Task: Create New Customer with Customer Name: Belle's Mercantile, Billing Address Line1: 313 Lake Floyd Circle, Billing Address Line2:  Hockessin, Billing Address Line3:  Delaware 19707, Cell Number: 775-255-1231
Action: Mouse moved to (151, 26)
Screenshot: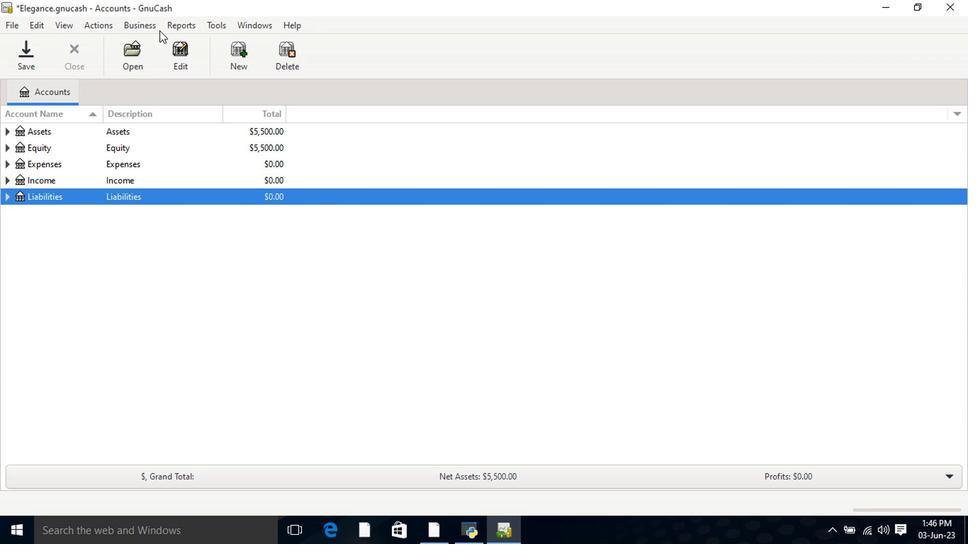 
Action: Mouse pressed left at (151, 26)
Screenshot: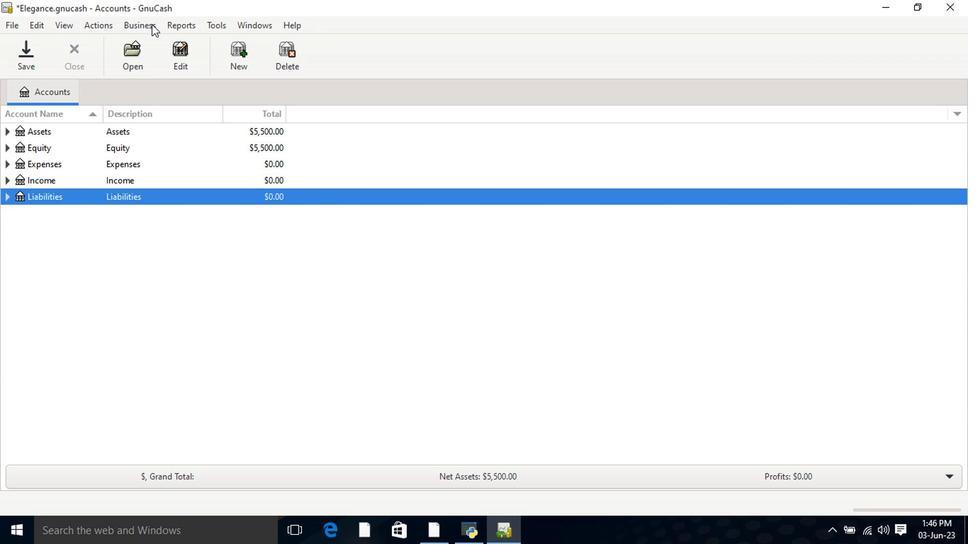 
Action: Mouse moved to (298, 64)
Screenshot: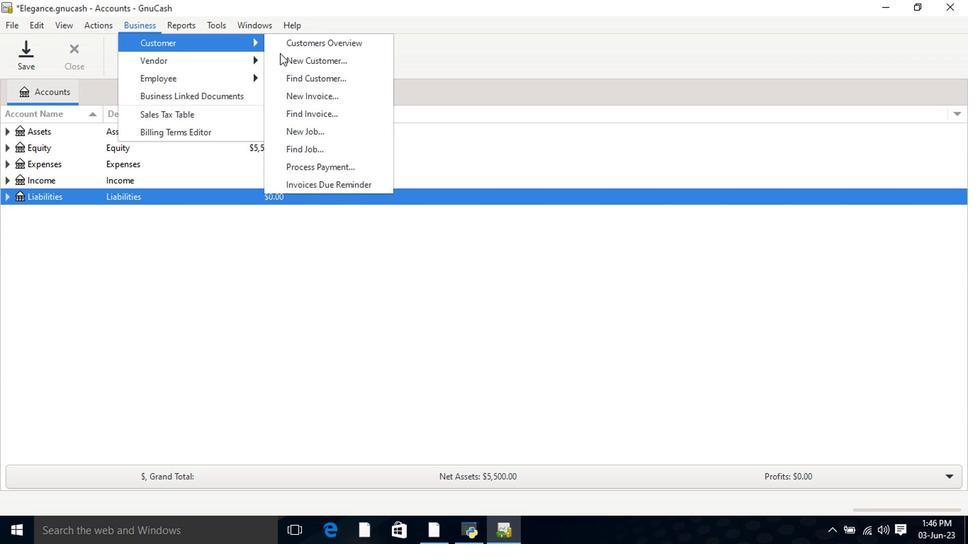 
Action: Mouse pressed left at (298, 64)
Screenshot: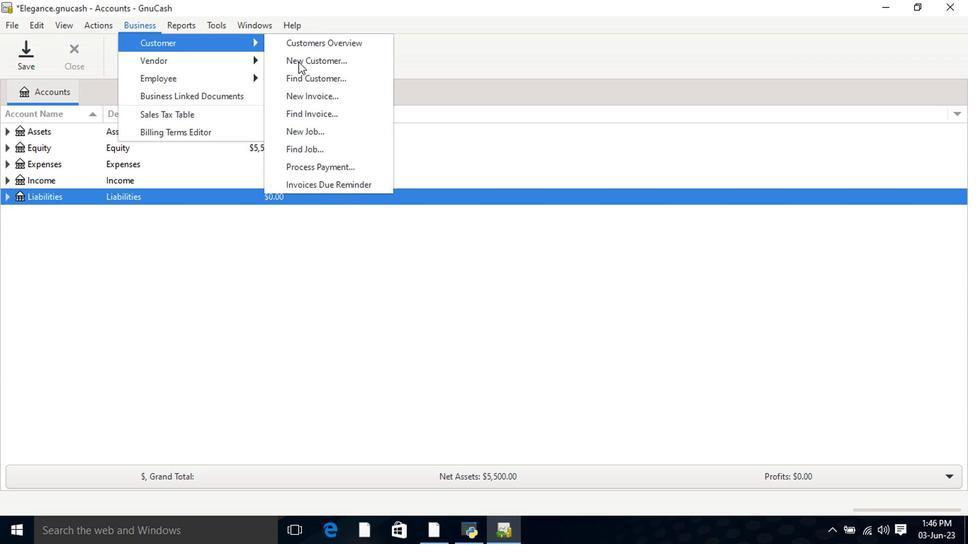 
Action: Mouse moved to (527, 164)
Screenshot: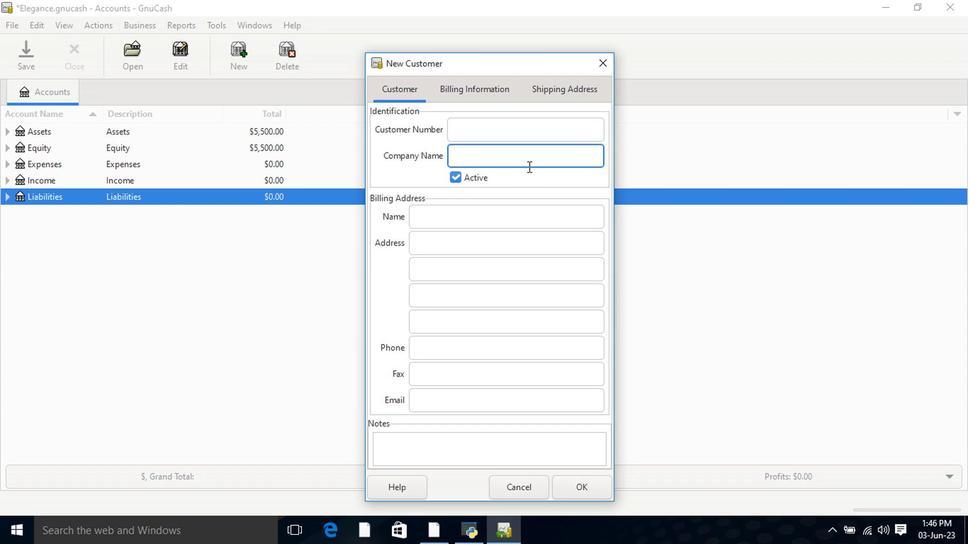 
Action: Key pressed <Key.shift>Belle's<Key.space><Key.shift>Mercantile<Key.tab><Key.tab><Key.tab>313<Key.space><Key.shift>Lake<Key.space><Key.shift>Floyd<Key.space><Key.shift>Circle<Key.tab><Key.shift>Hockessin<Key.tab><Key.shift>Delaware<Key.space>19707<Key.tab><Key.tab>775-255-1231
Screenshot: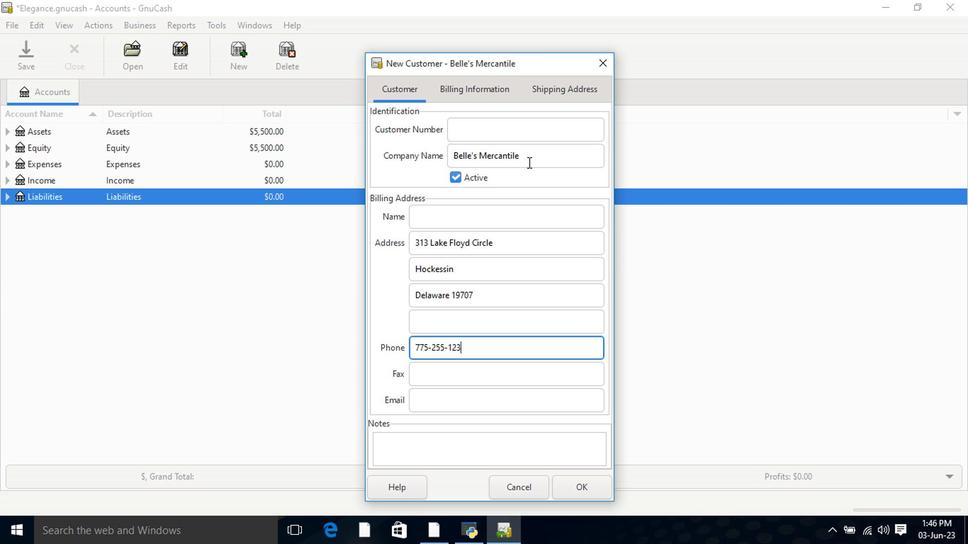 
Action: Mouse moved to (452, 85)
Screenshot: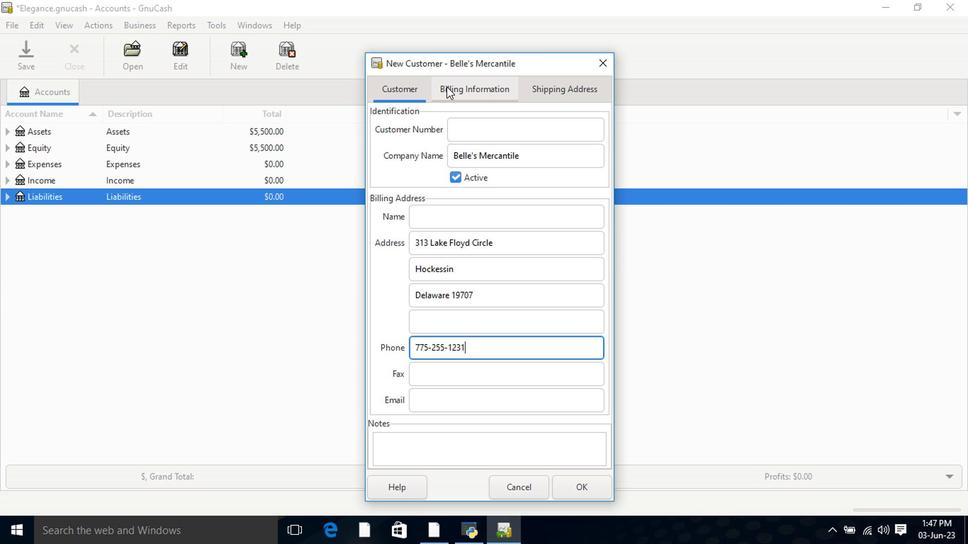 
Action: Mouse pressed left at (452, 85)
Screenshot: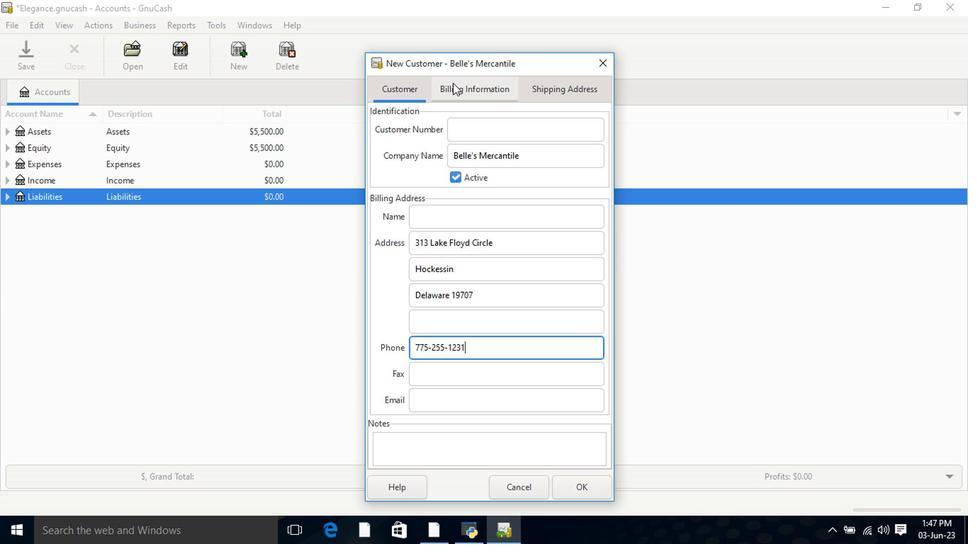 
Action: Mouse moved to (563, 95)
Screenshot: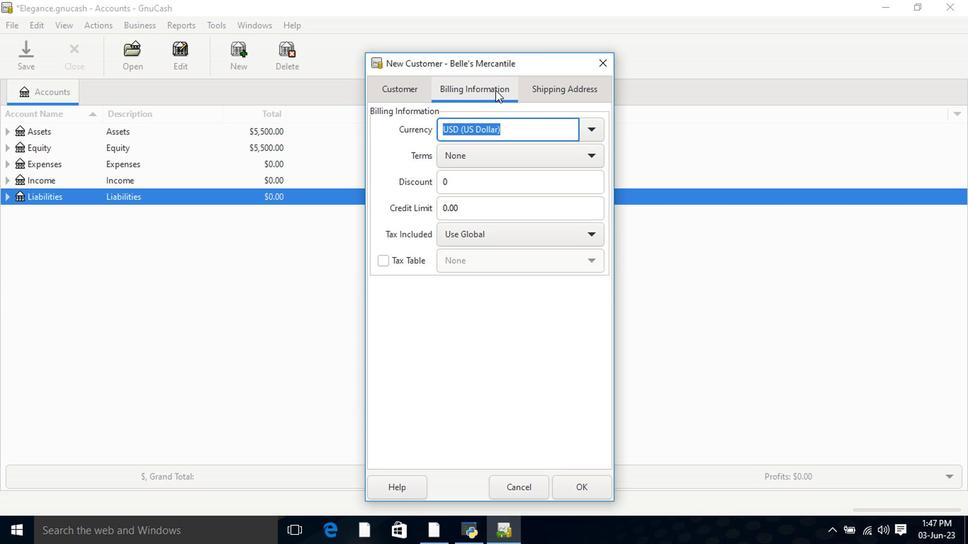 
Action: Mouse pressed left at (563, 95)
Screenshot: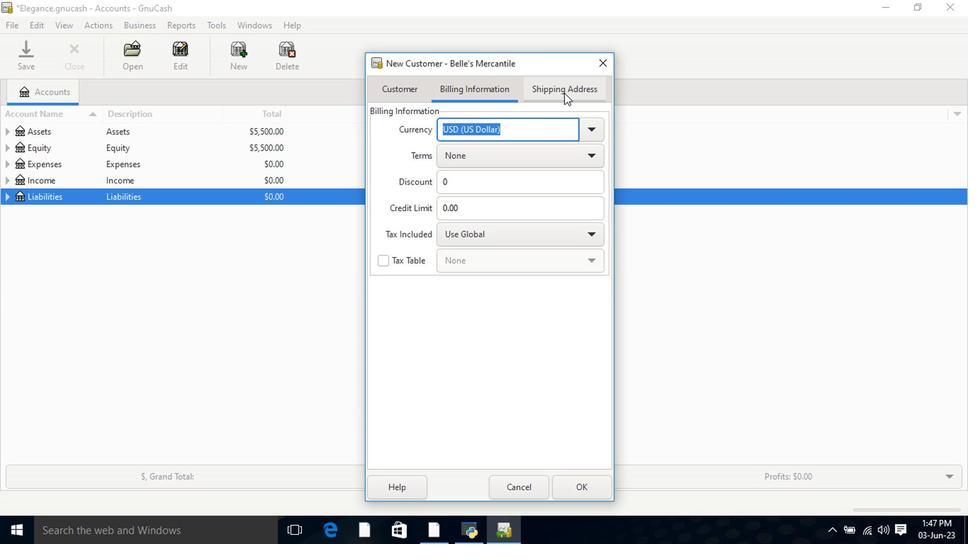 
Action: Mouse moved to (592, 491)
Screenshot: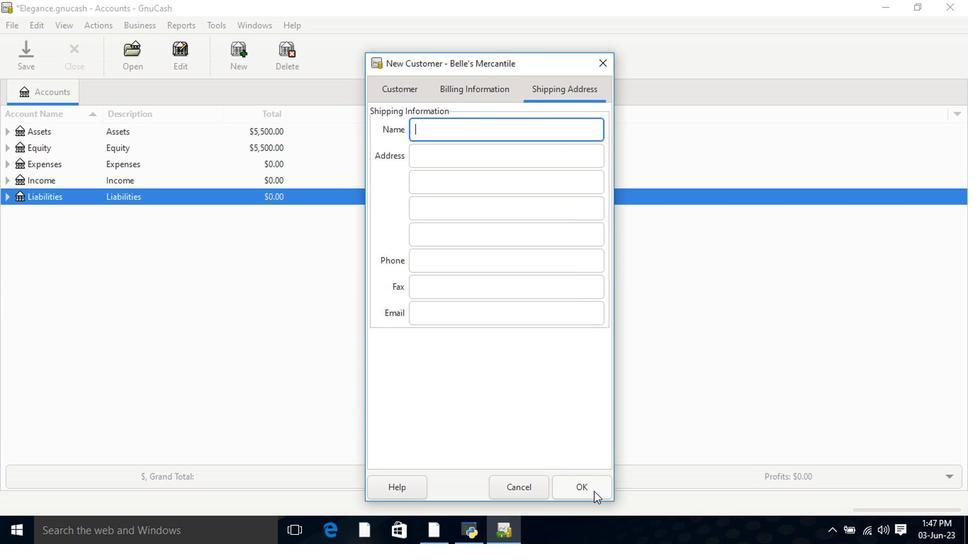 
Action: Mouse pressed left at (592, 491)
Screenshot: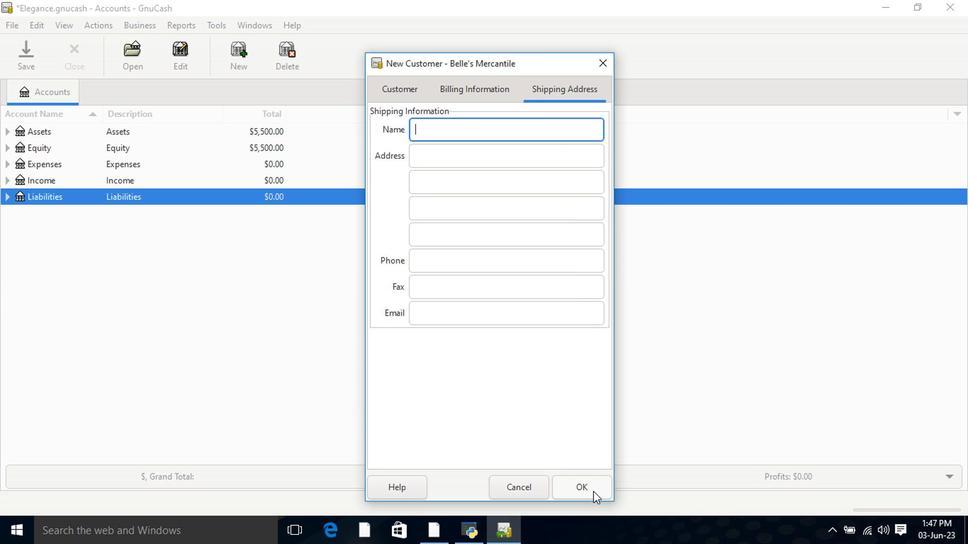 
Action: Mouse moved to (592, 491)
Screenshot: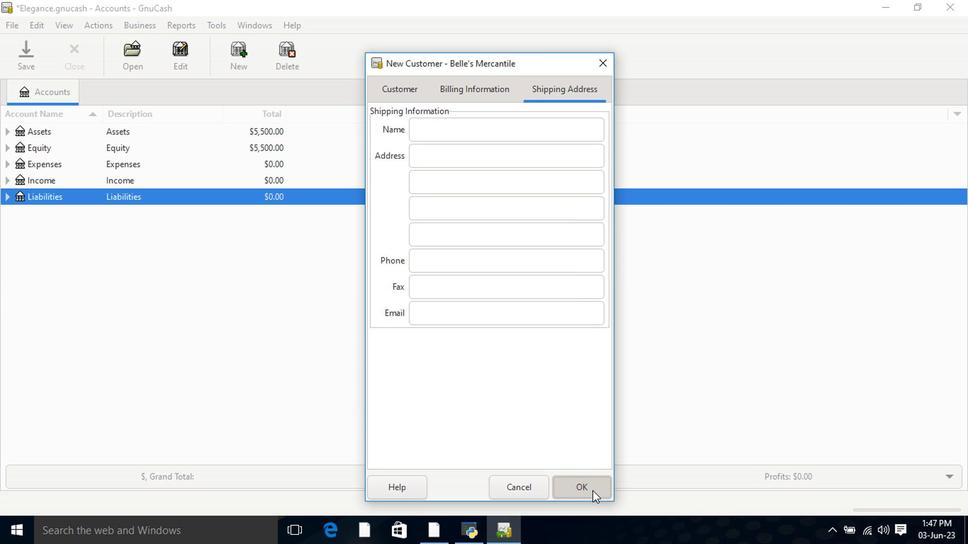 
